 Task: Add Hospitals and Health Care industry.
Action: Mouse moved to (378, 360)
Screenshot: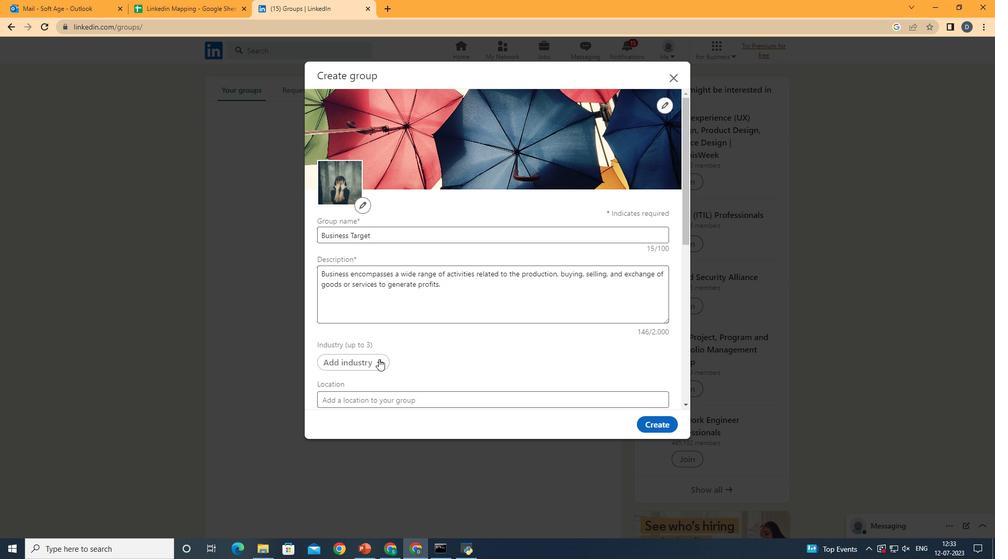 
Action: Mouse pressed left at (378, 360)
Screenshot: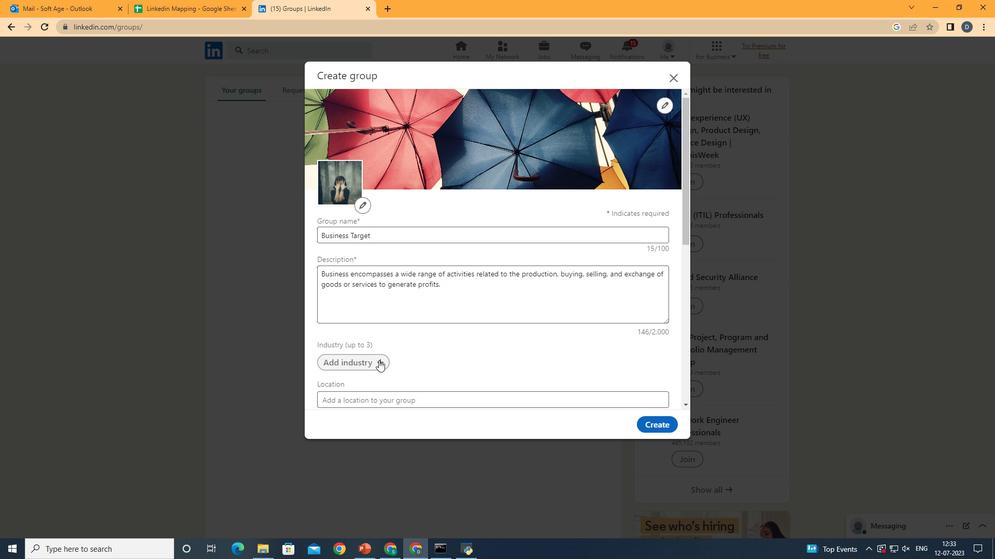 
Action: Mouse moved to (380, 361)
Screenshot: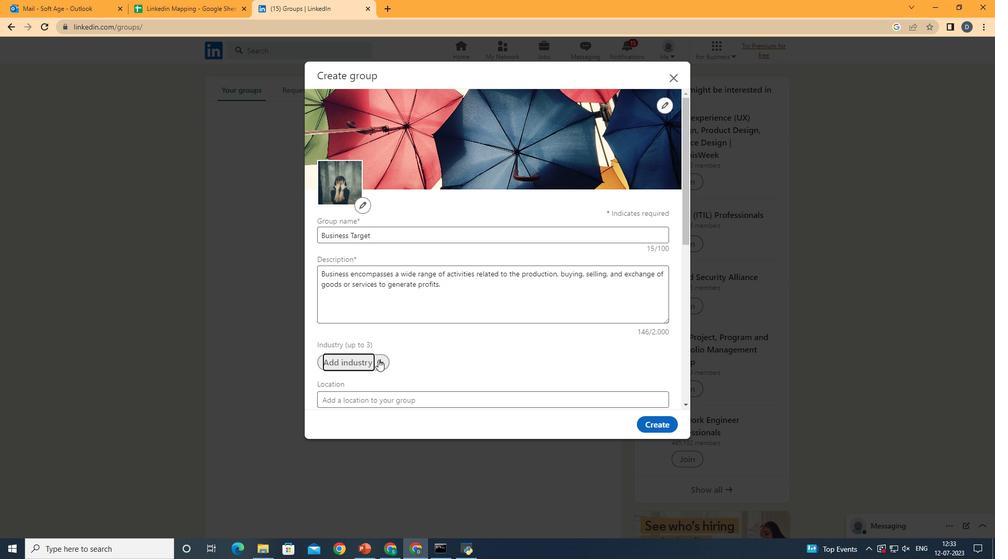 
Action: Mouse pressed left at (380, 361)
Screenshot: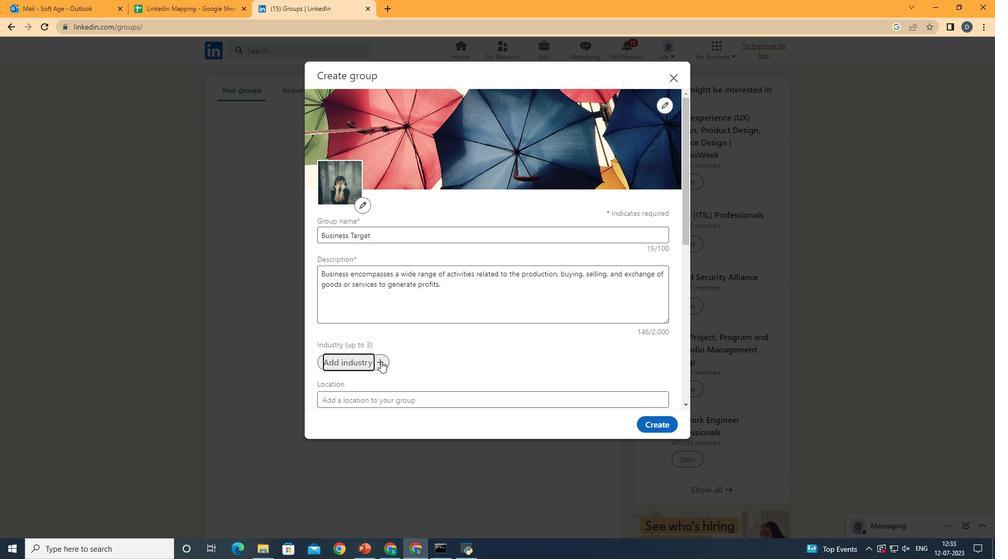 
Action: Mouse moved to (344, 362)
Screenshot: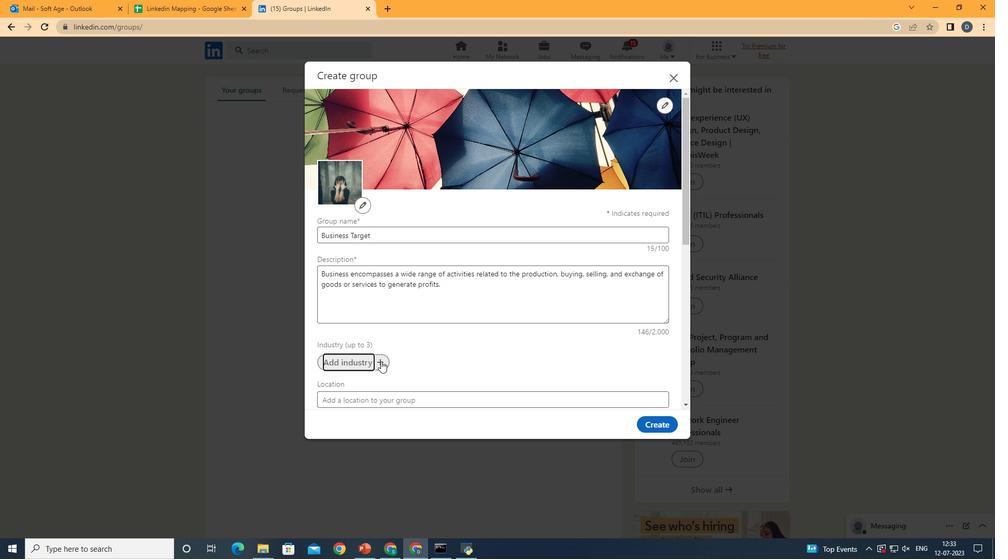 
Action: Mouse pressed left at (344, 362)
Screenshot: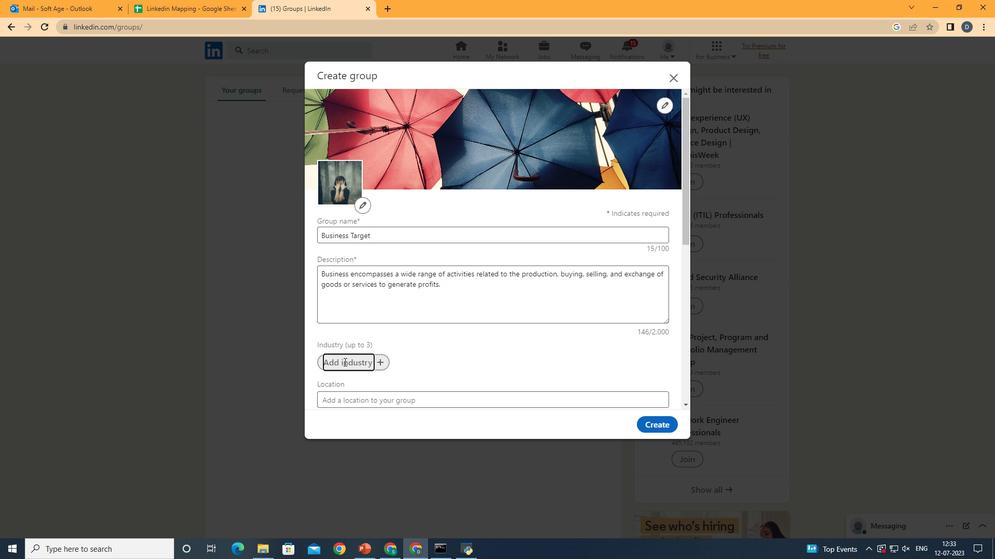 
Action: Mouse moved to (398, 396)
Screenshot: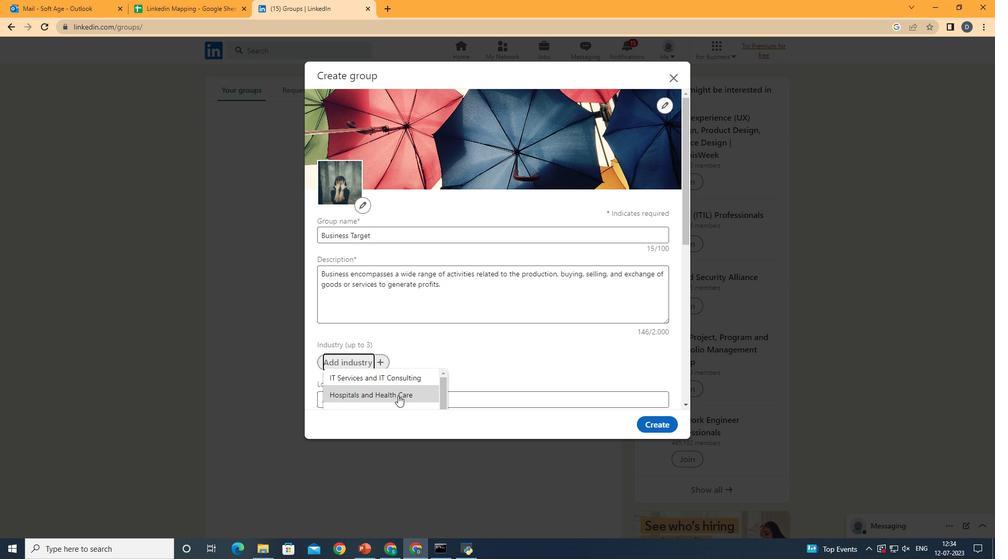
Action: Mouse pressed left at (398, 396)
Screenshot: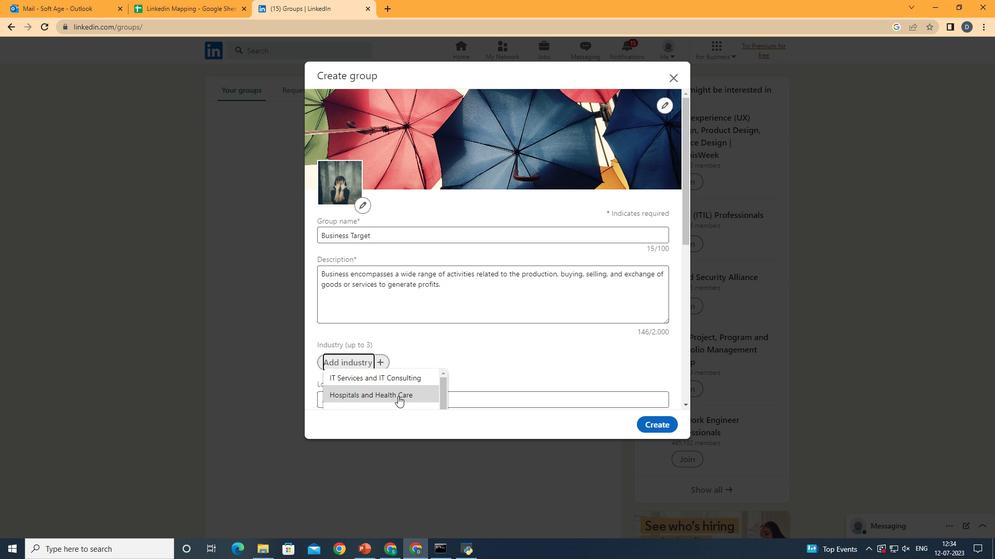 
Action: Mouse moved to (554, 354)
Screenshot: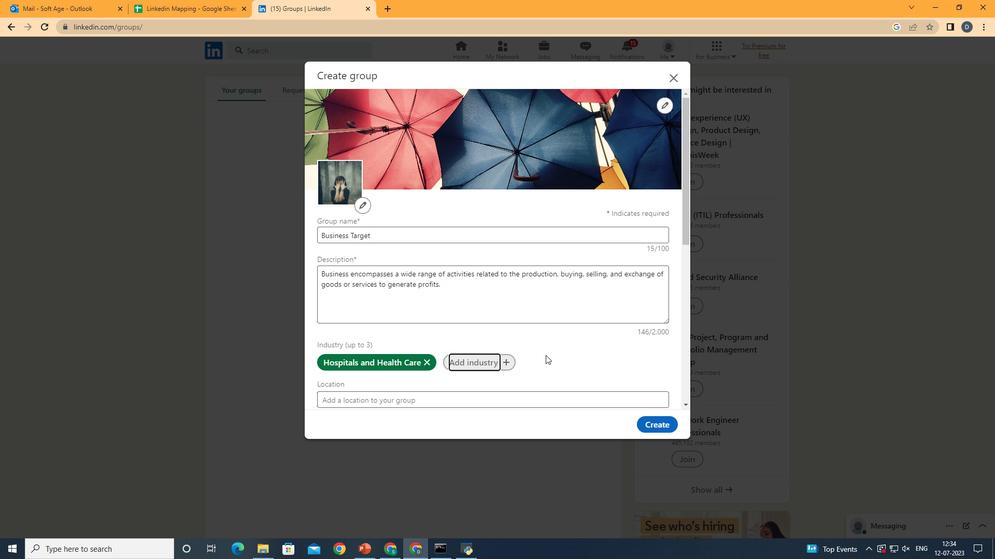 
Action: Mouse pressed left at (554, 354)
Screenshot: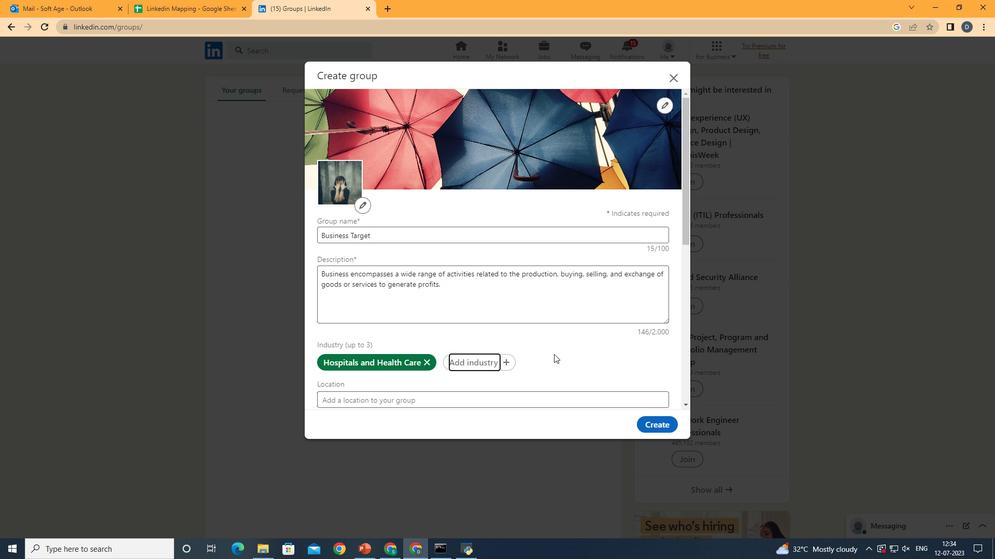 
Action: Mouse moved to (573, 369)
Screenshot: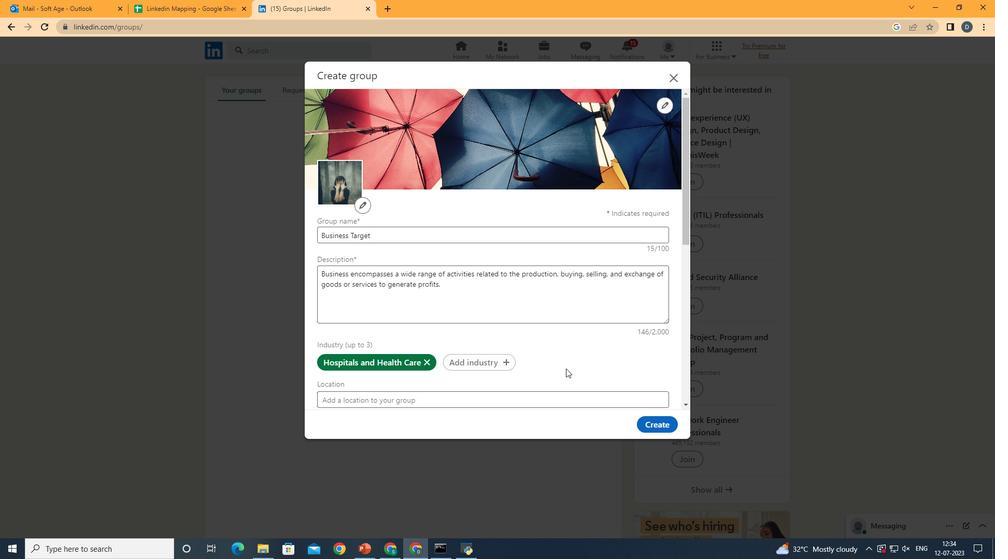 
